 Task: Check the percentage active listings of office in the last 3 years.
Action: Mouse moved to (926, 216)
Screenshot: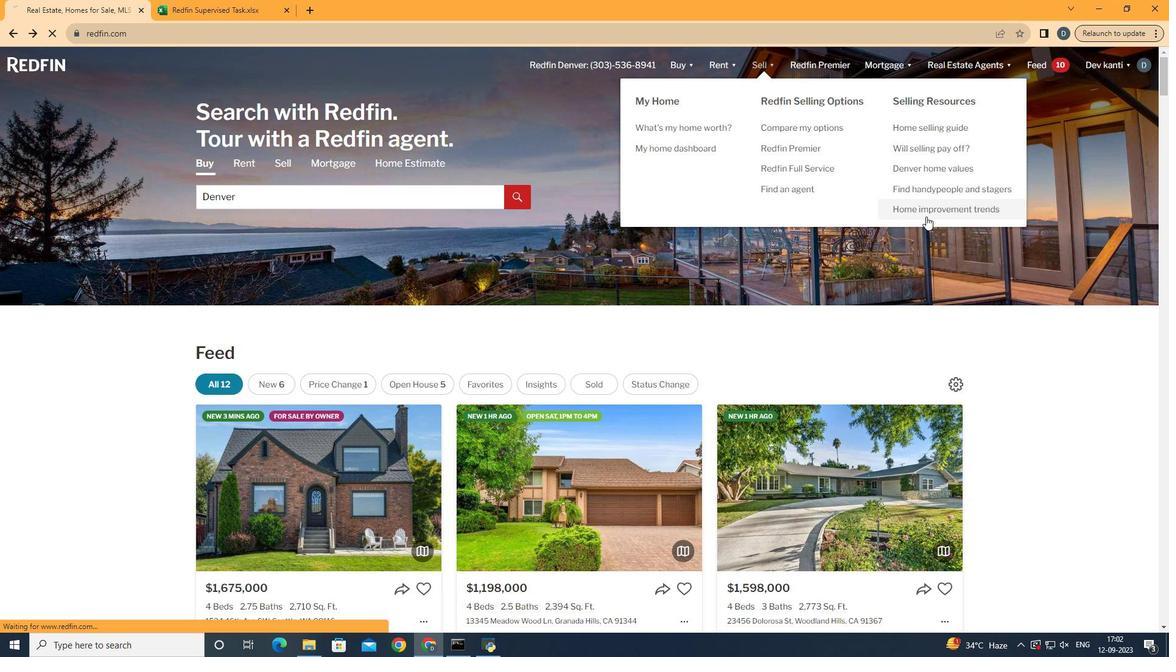 
Action: Mouse pressed left at (926, 216)
Screenshot: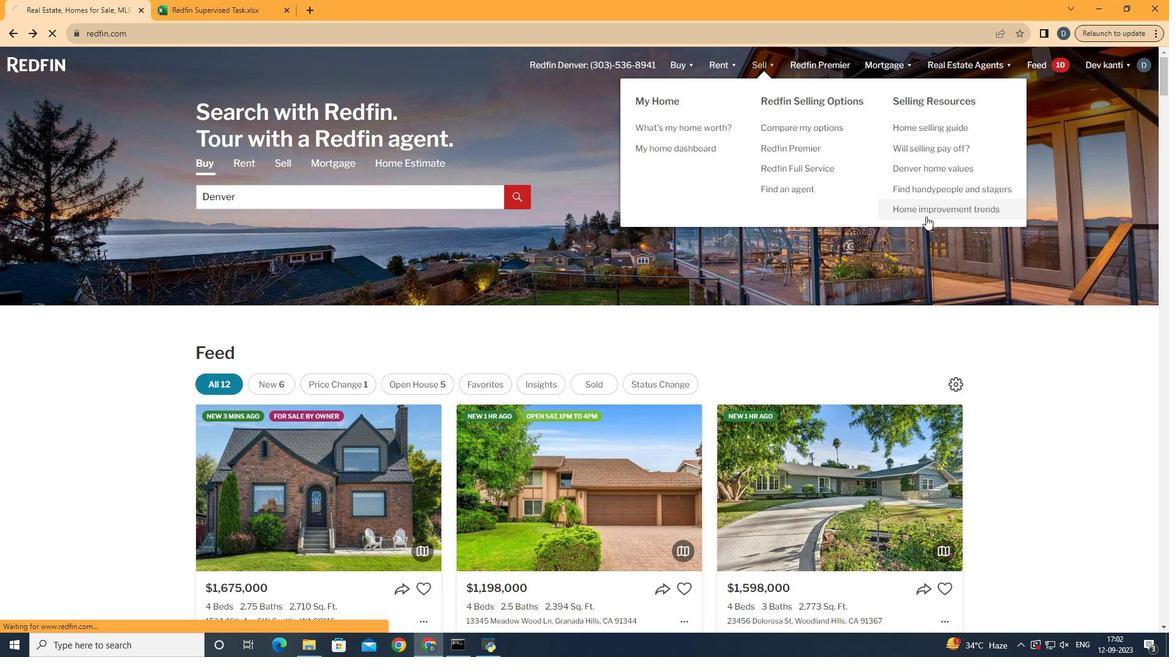
Action: Mouse moved to (297, 235)
Screenshot: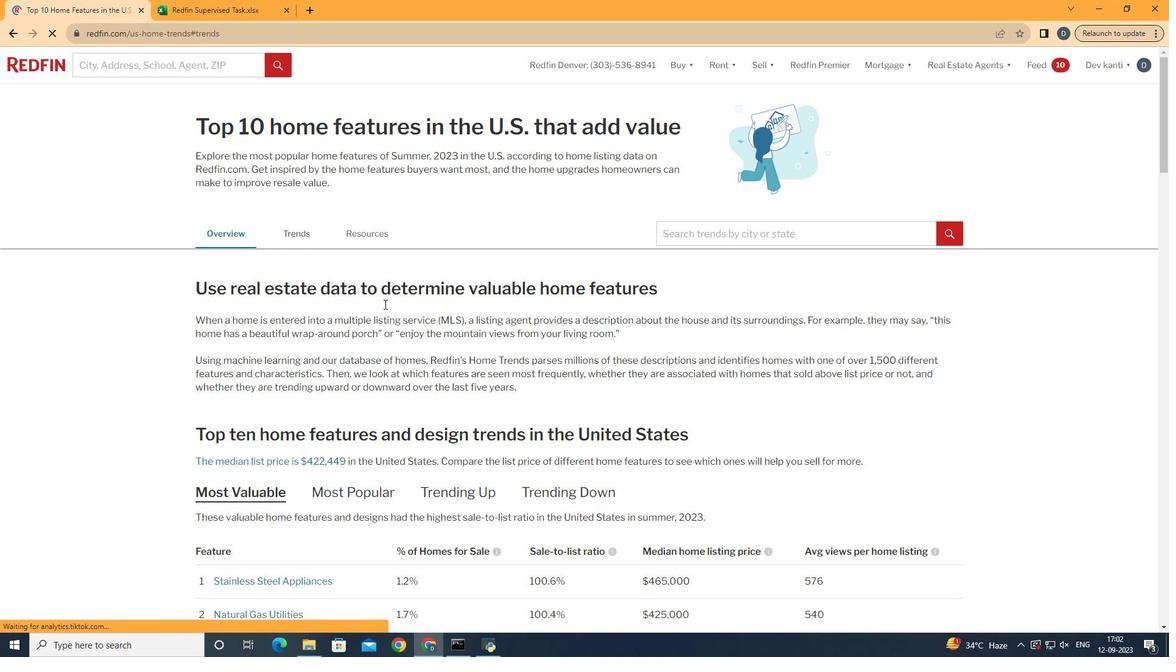 
Action: Mouse pressed left at (297, 235)
Screenshot: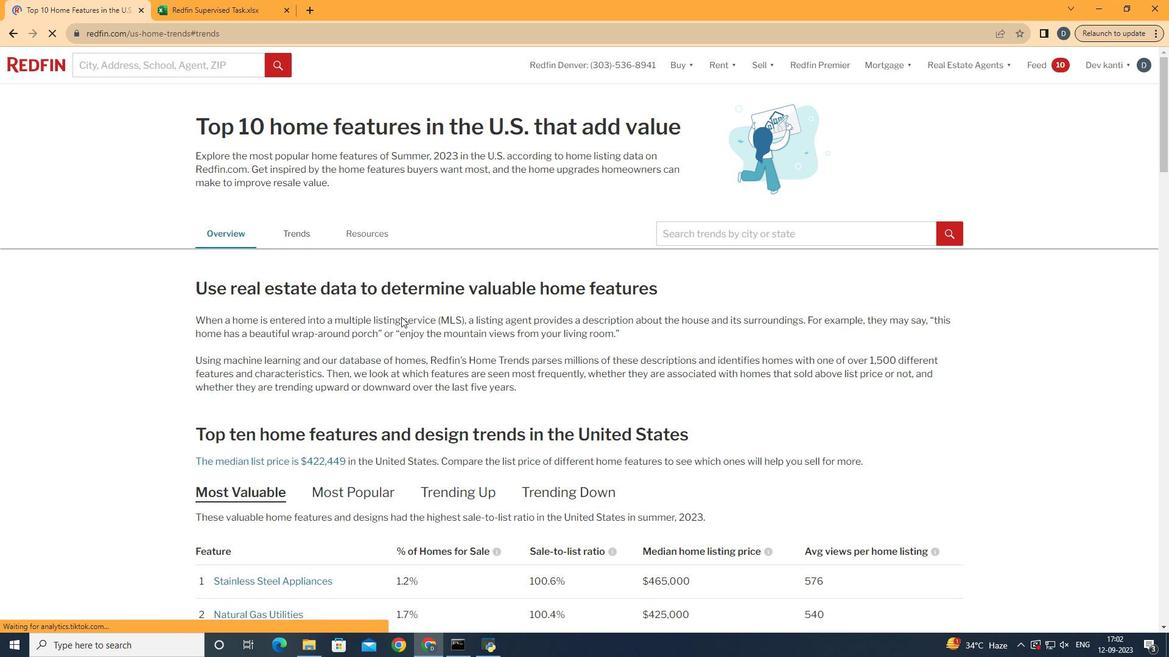 
Action: Mouse moved to (414, 324)
Screenshot: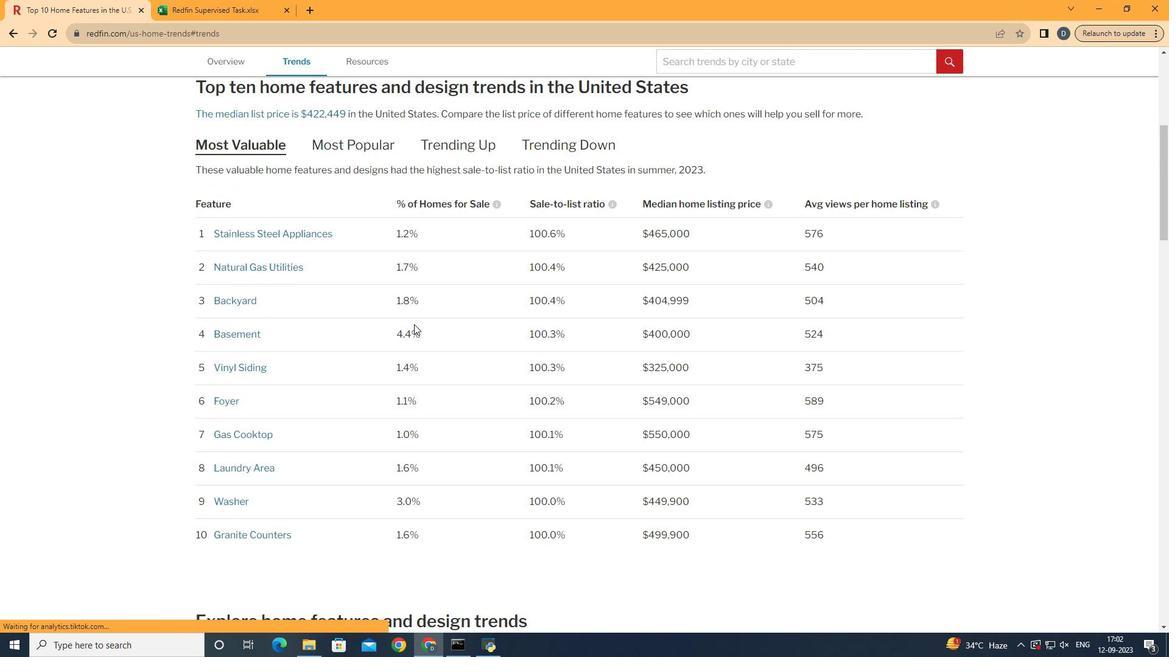 
Action: Mouse scrolled (414, 324) with delta (0, 0)
Screenshot: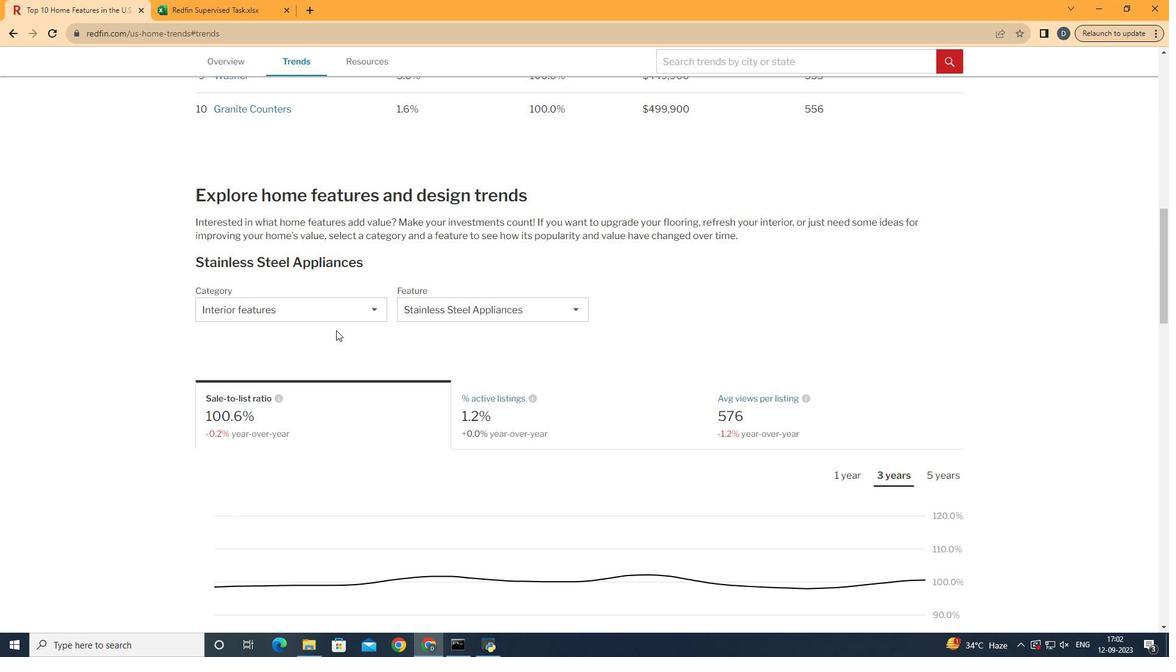
Action: Mouse scrolled (414, 324) with delta (0, 0)
Screenshot: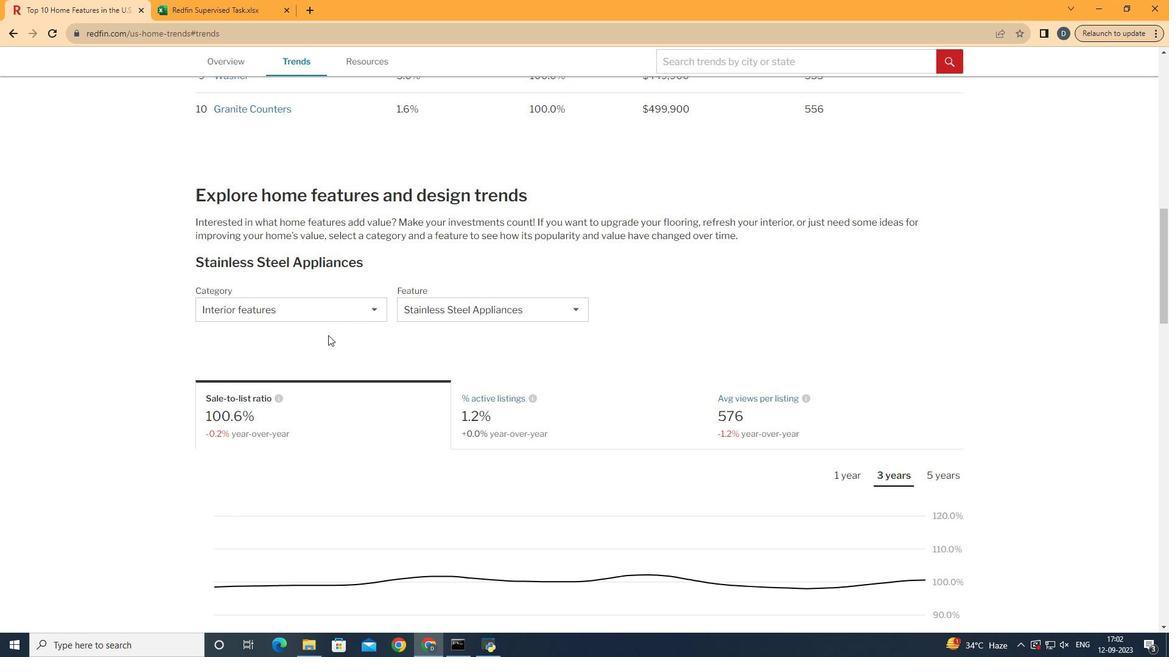 
Action: Mouse scrolled (414, 324) with delta (0, 0)
Screenshot: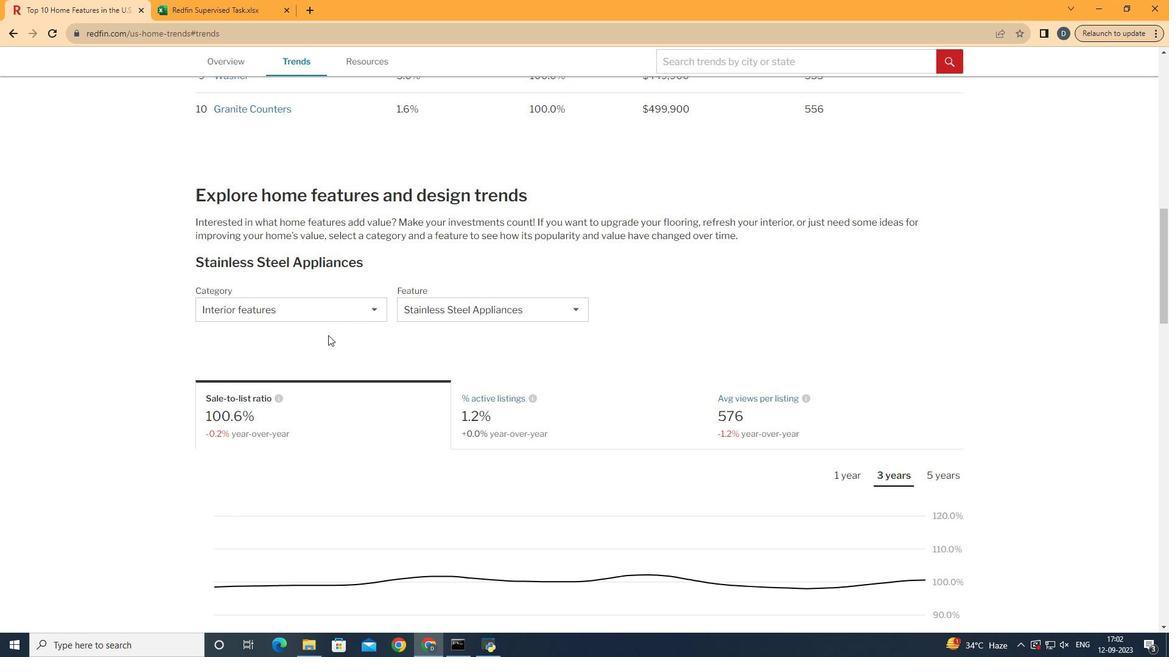 
Action: Mouse scrolled (414, 324) with delta (0, 0)
Screenshot: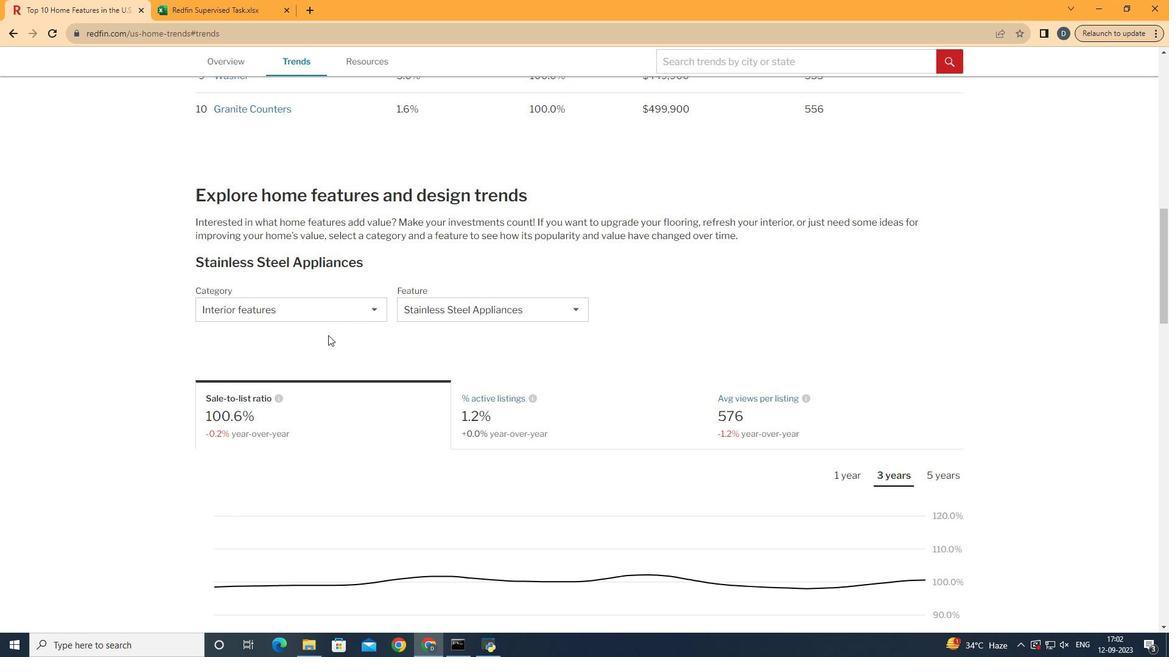 
Action: Mouse scrolled (414, 324) with delta (0, 0)
Screenshot: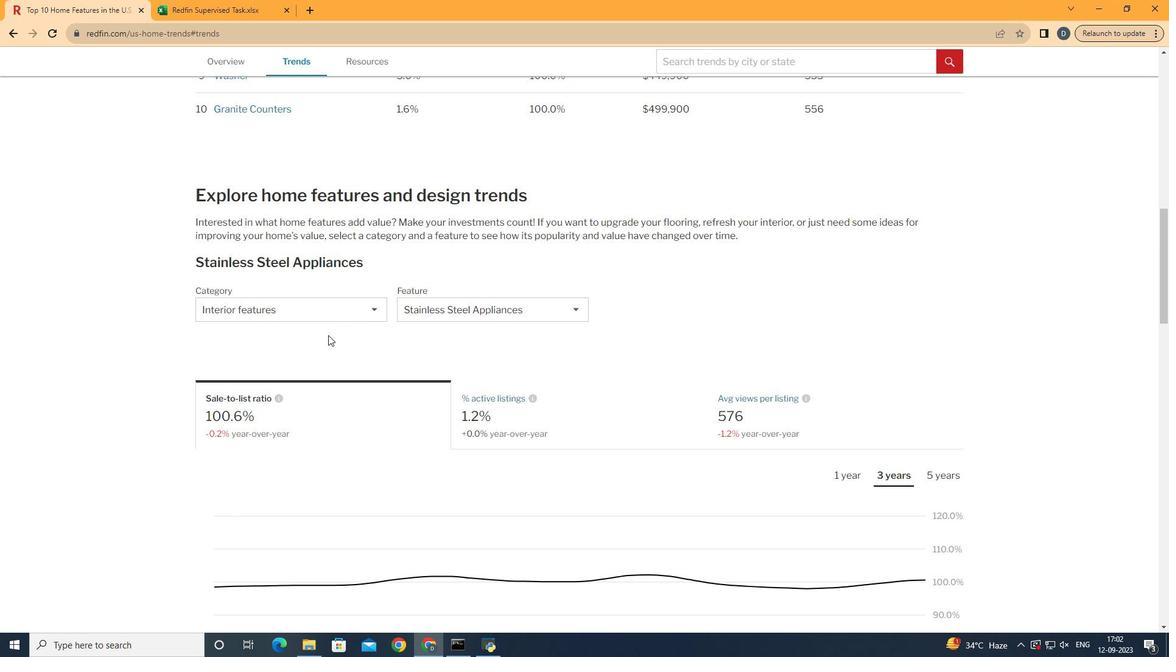 
Action: Mouse moved to (416, 324)
Screenshot: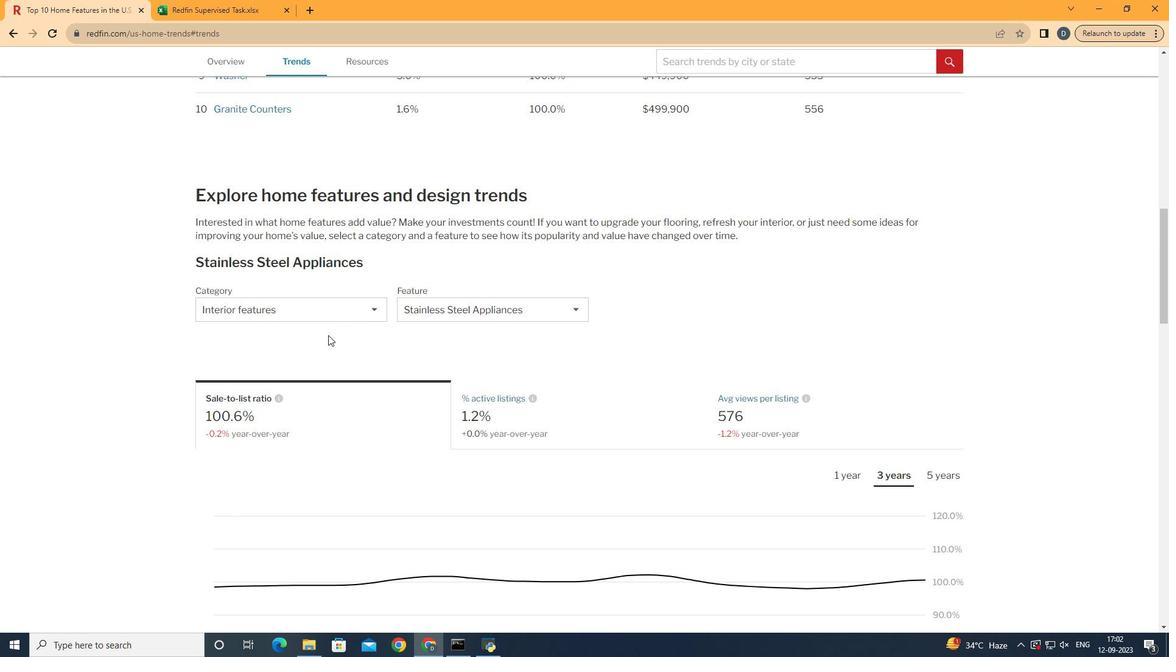 
Action: Mouse scrolled (416, 324) with delta (0, 0)
Screenshot: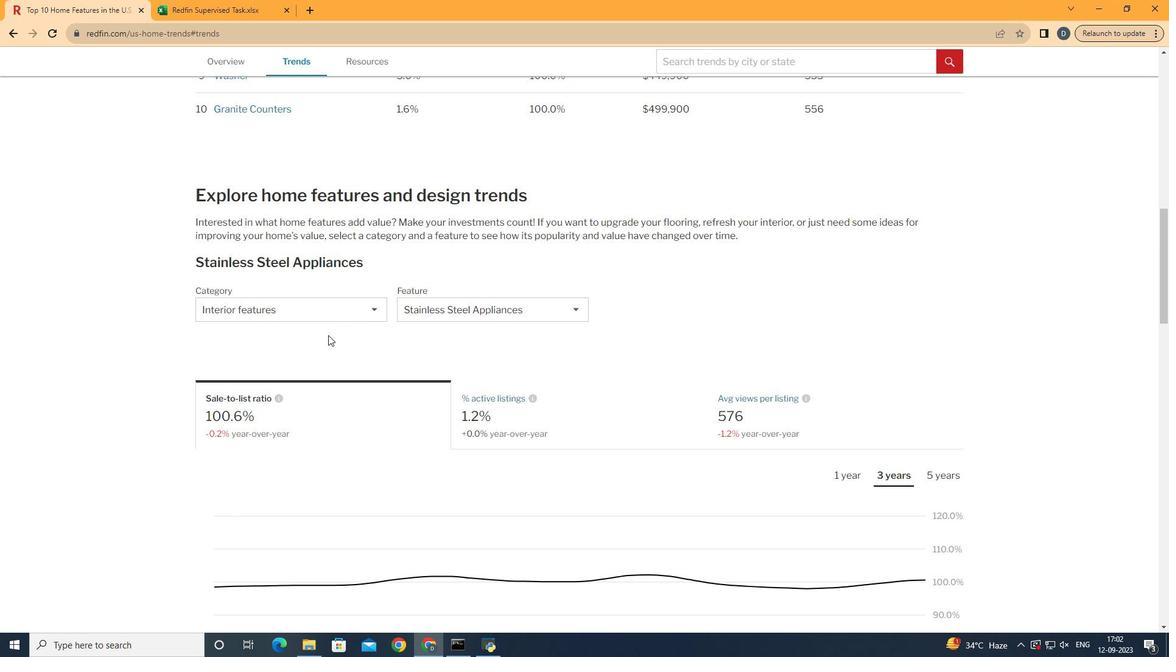
Action: Mouse moved to (422, 322)
Screenshot: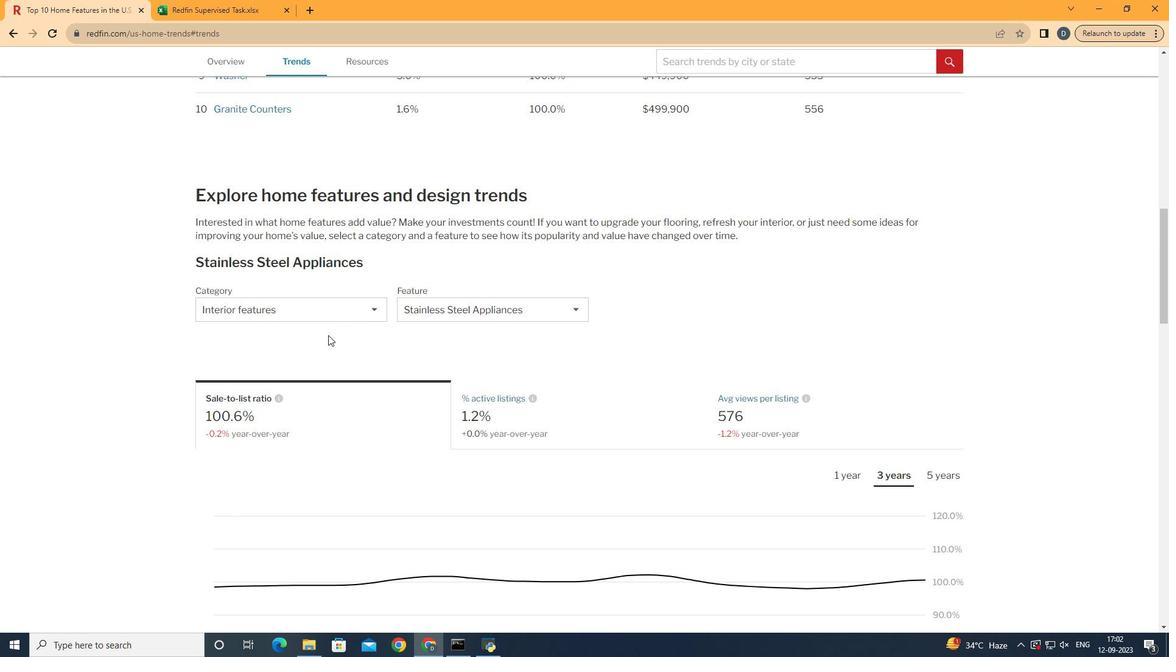 
Action: Mouse scrolled (422, 321) with delta (0, 0)
Screenshot: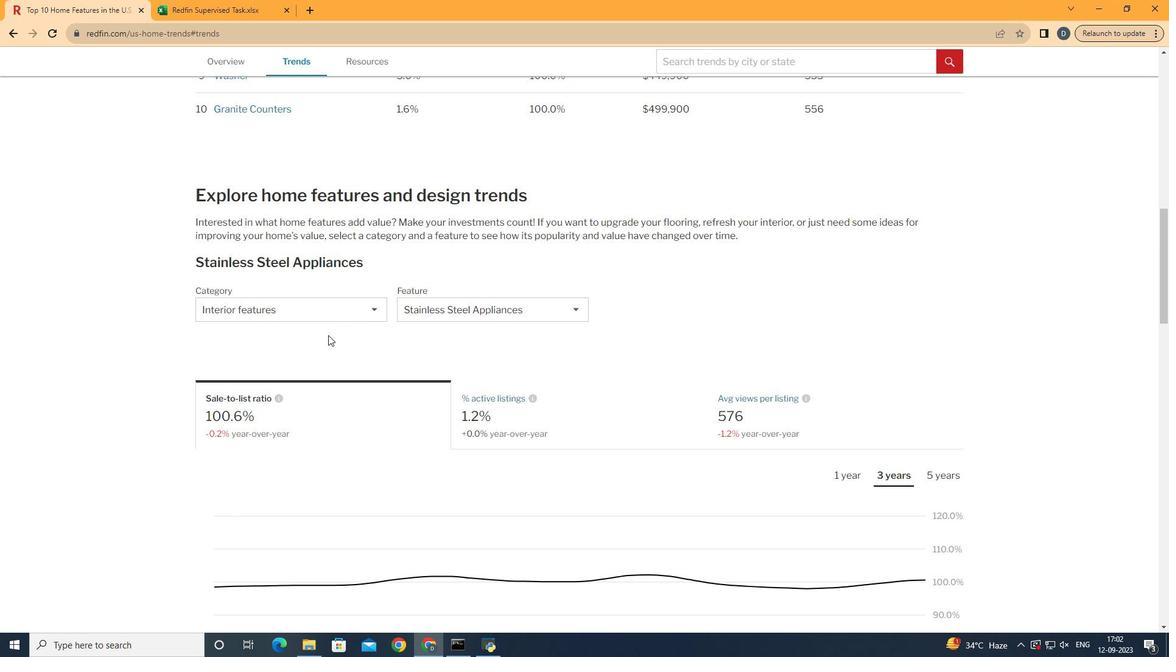 
Action: Mouse moved to (319, 308)
Screenshot: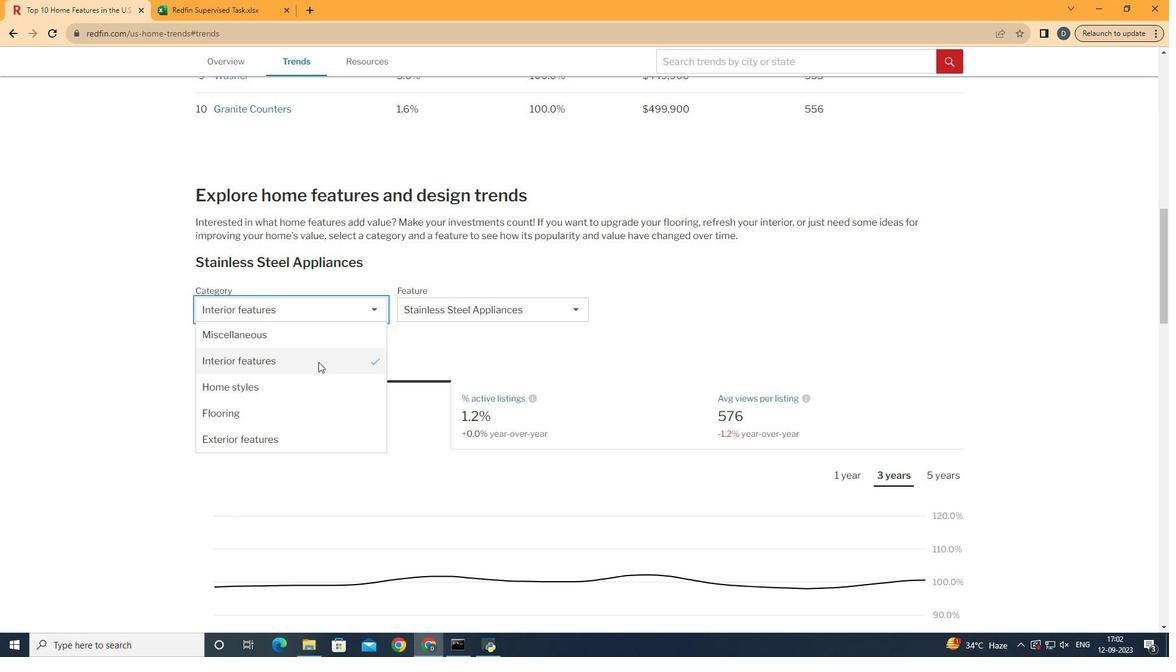 
Action: Mouse pressed left at (319, 308)
Screenshot: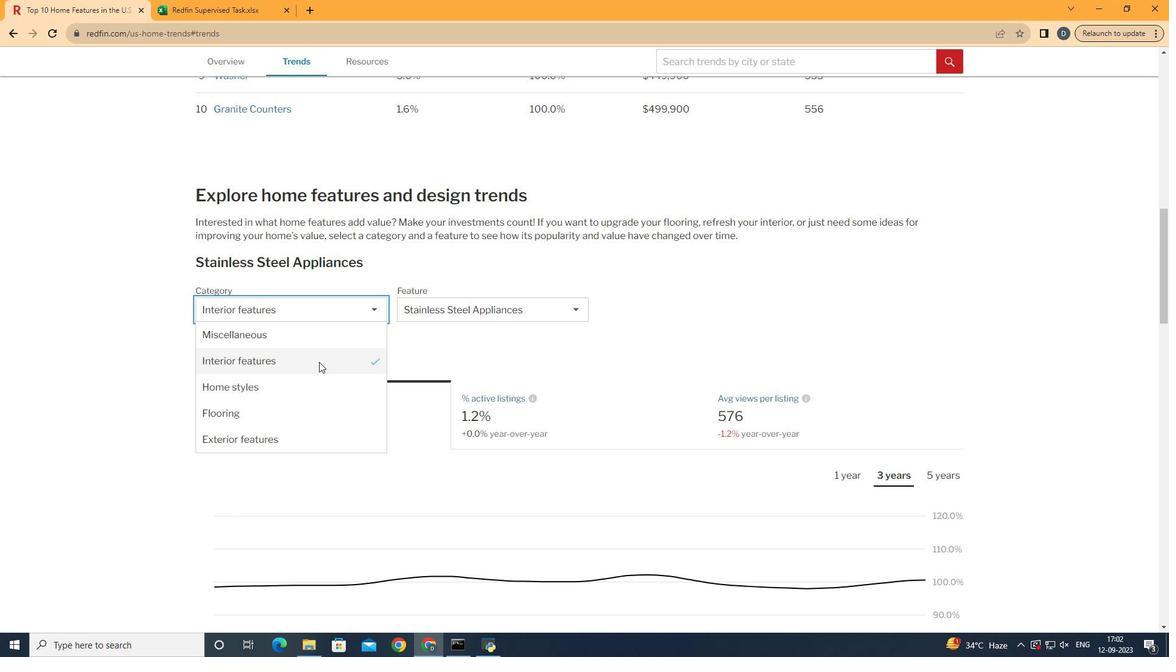 
Action: Mouse moved to (319, 362)
Screenshot: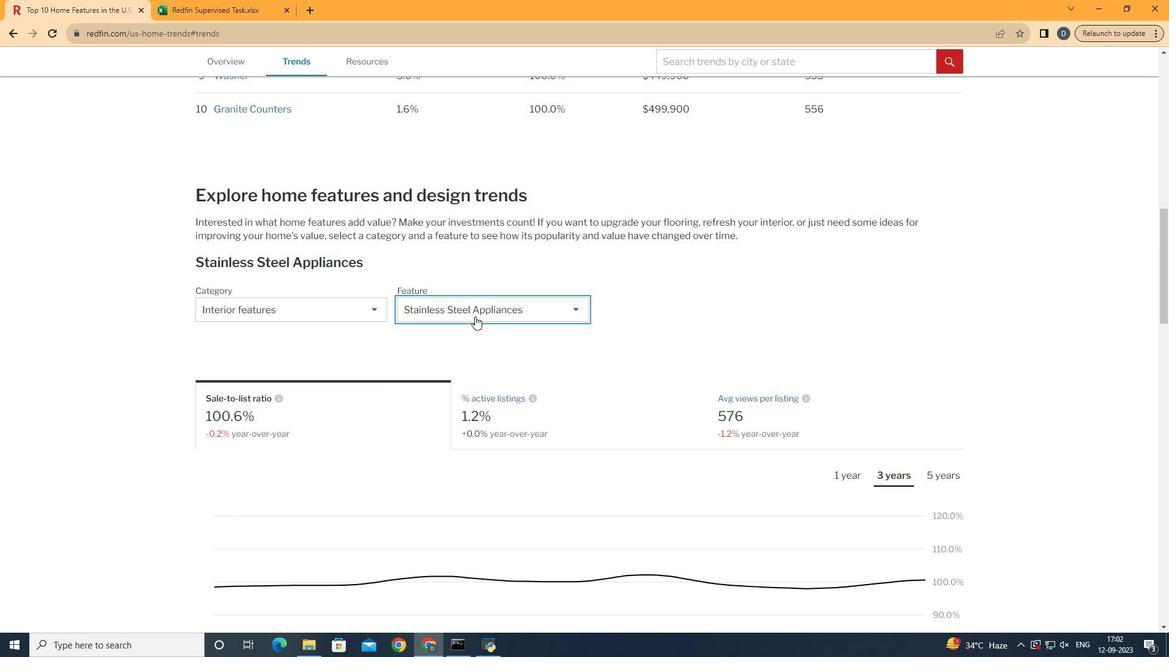 
Action: Mouse pressed left at (319, 362)
Screenshot: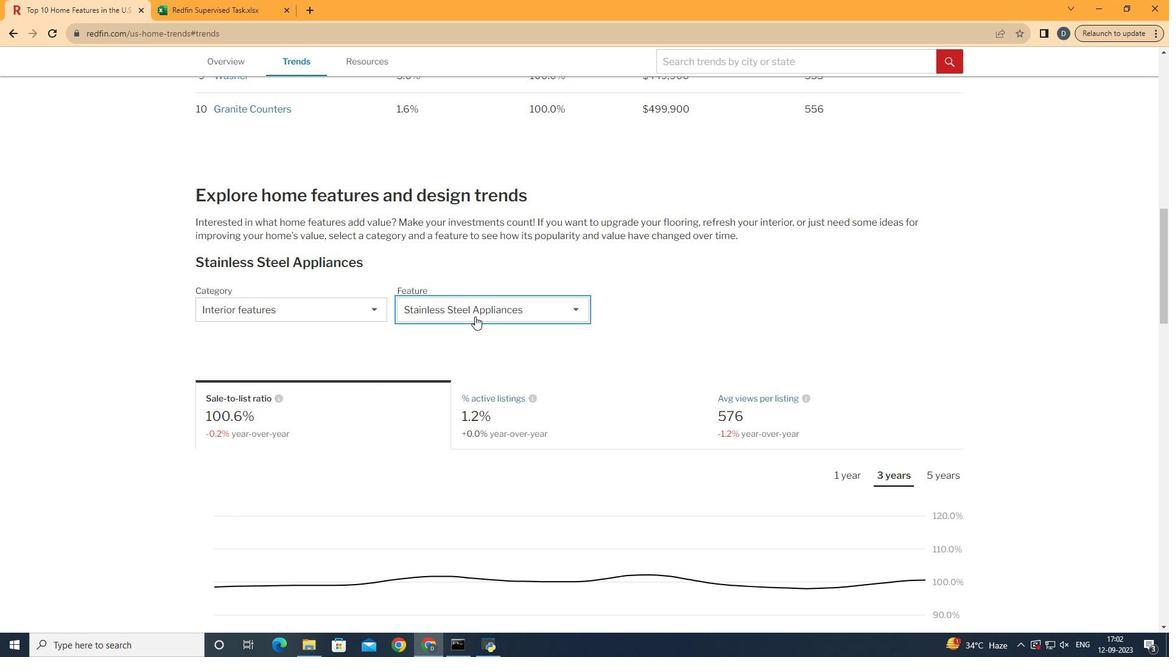 
Action: Mouse moved to (475, 316)
Screenshot: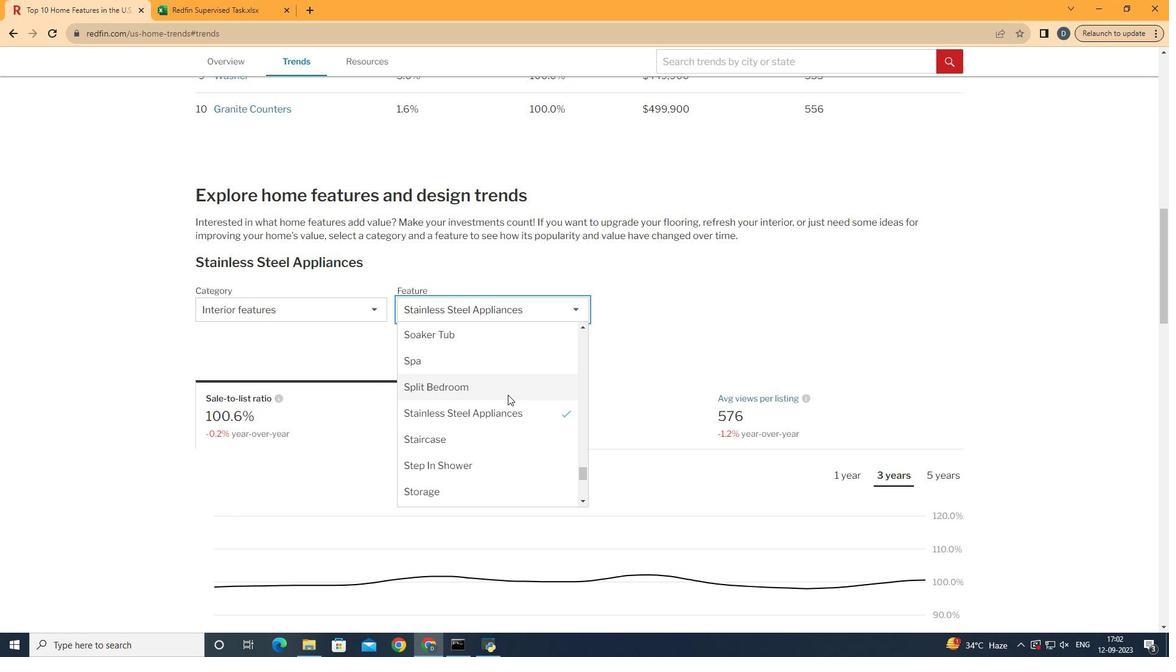 
Action: Mouse pressed left at (475, 316)
Screenshot: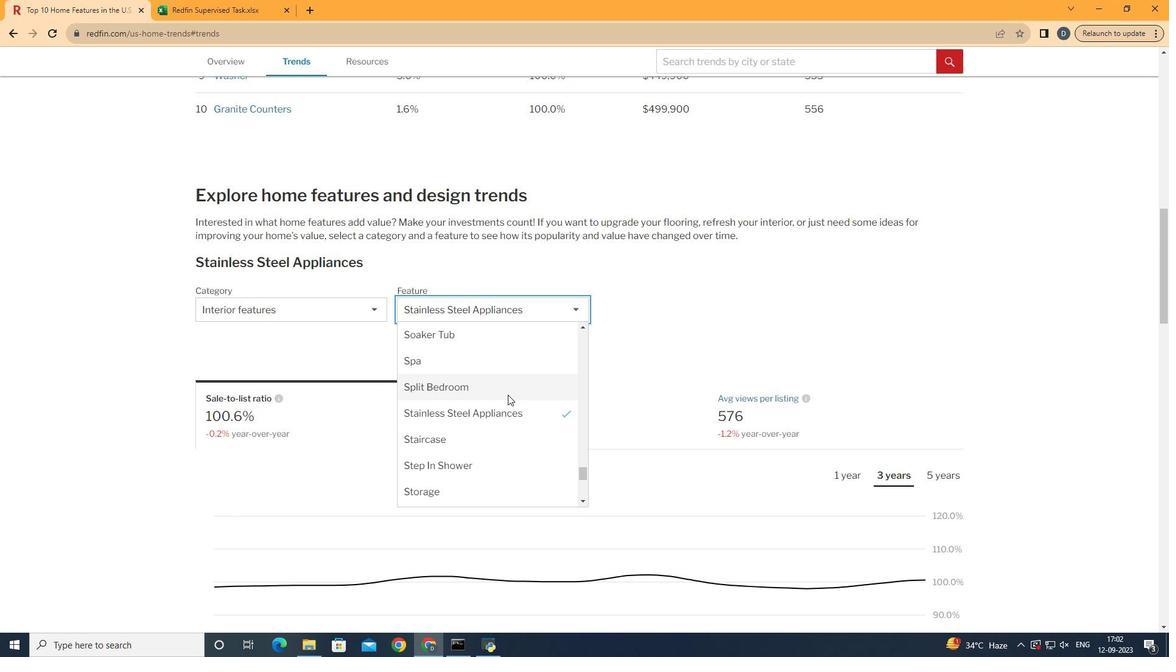 
Action: Mouse moved to (507, 395)
Screenshot: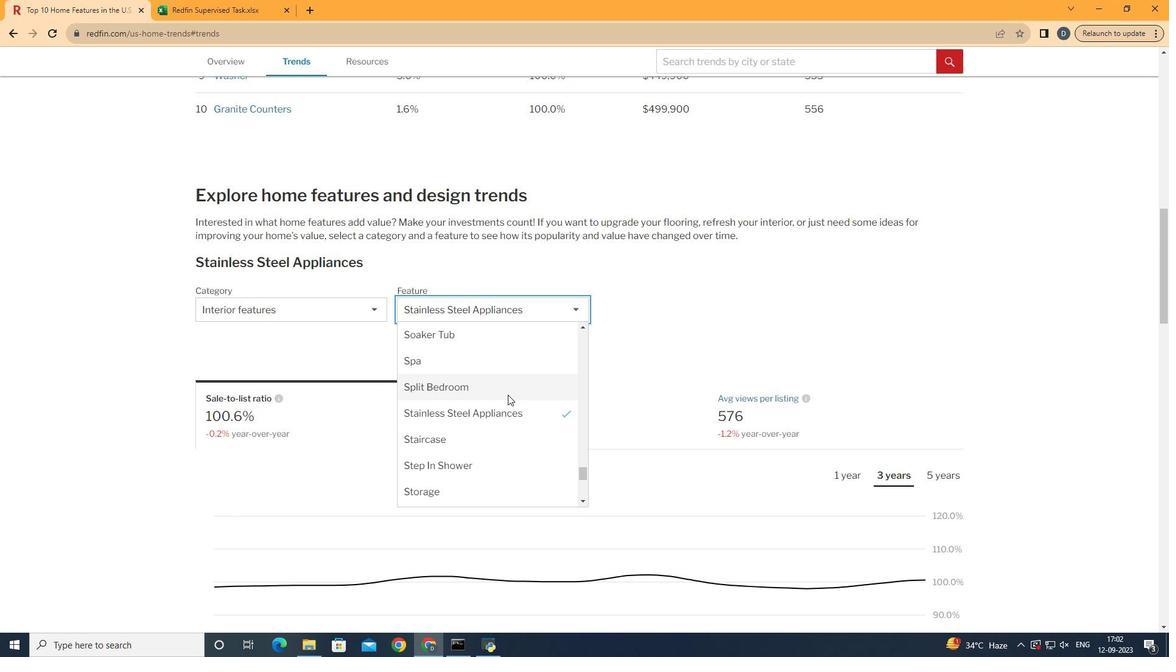 
Action: Mouse scrolled (507, 395) with delta (0, 0)
Screenshot: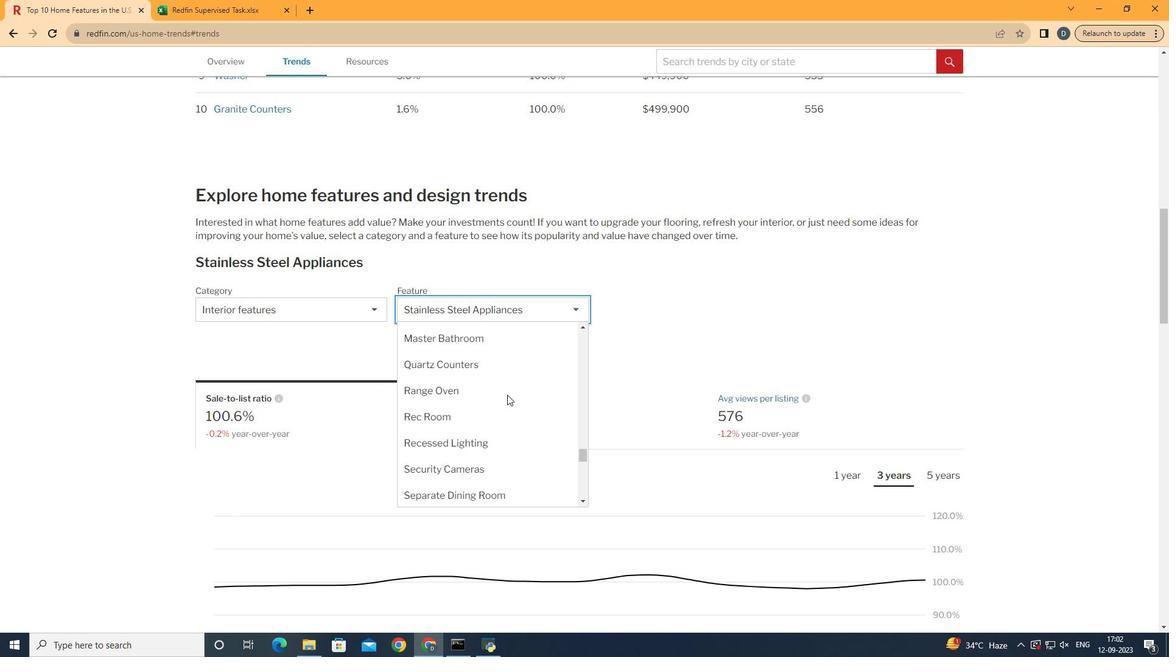 
Action: Mouse scrolled (507, 395) with delta (0, 0)
Screenshot: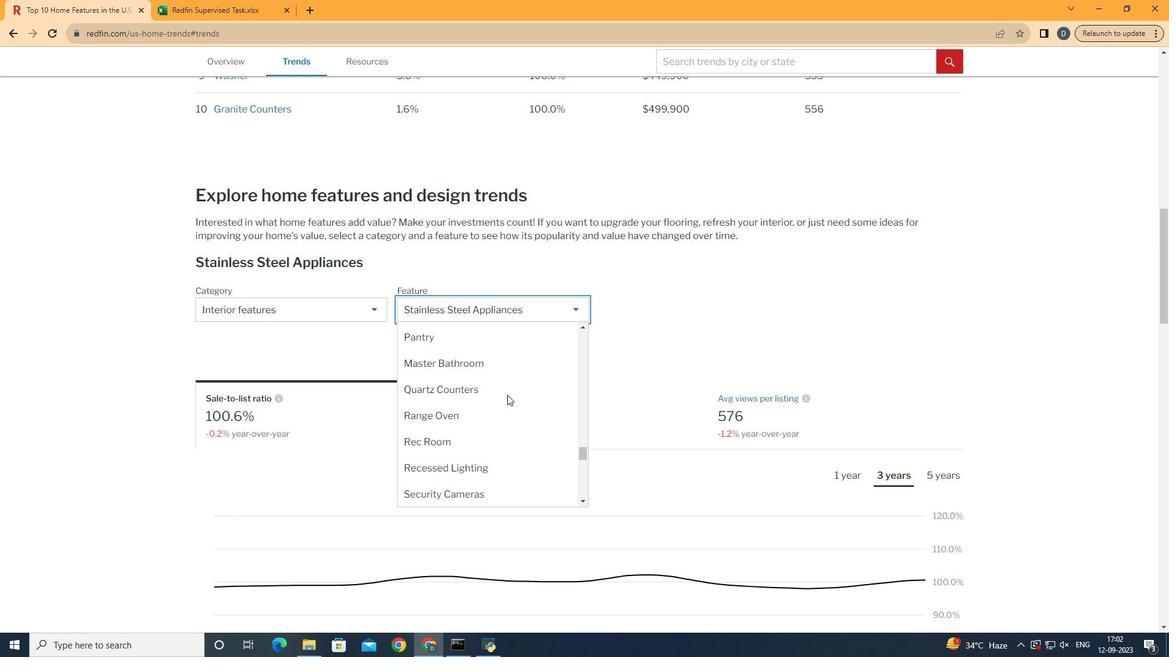 
Action: Mouse moved to (507, 395)
Screenshot: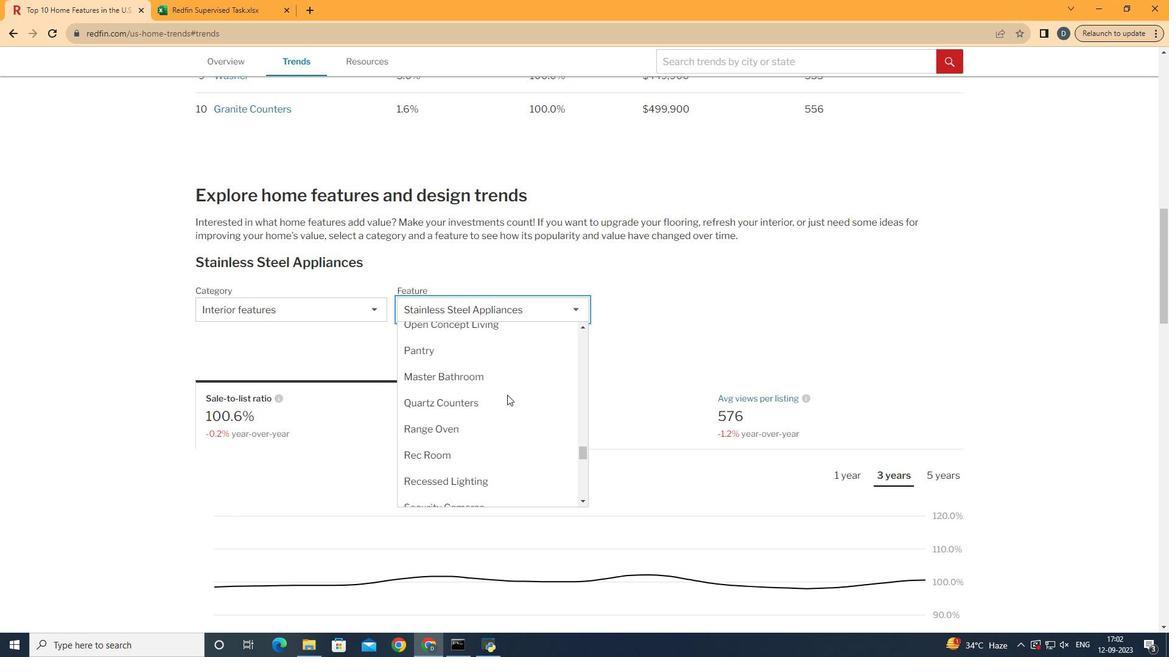 
Action: Mouse scrolled (507, 395) with delta (0, 0)
Screenshot: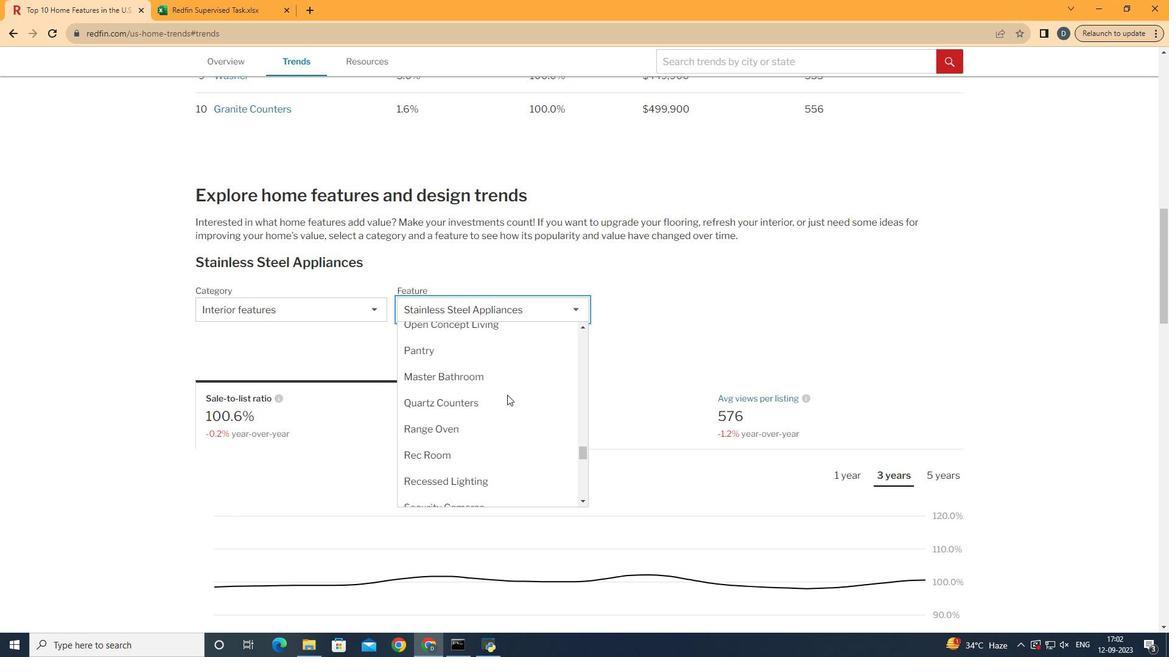 
Action: Mouse moved to (507, 395)
Screenshot: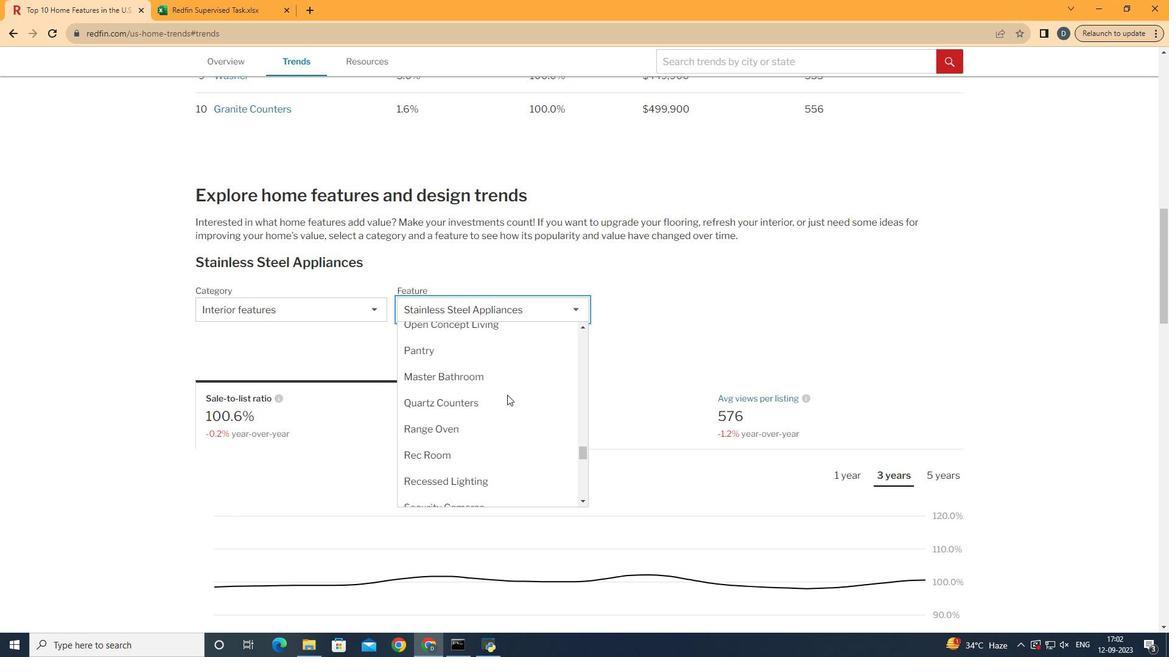 
Action: Mouse scrolled (507, 395) with delta (0, 0)
Screenshot: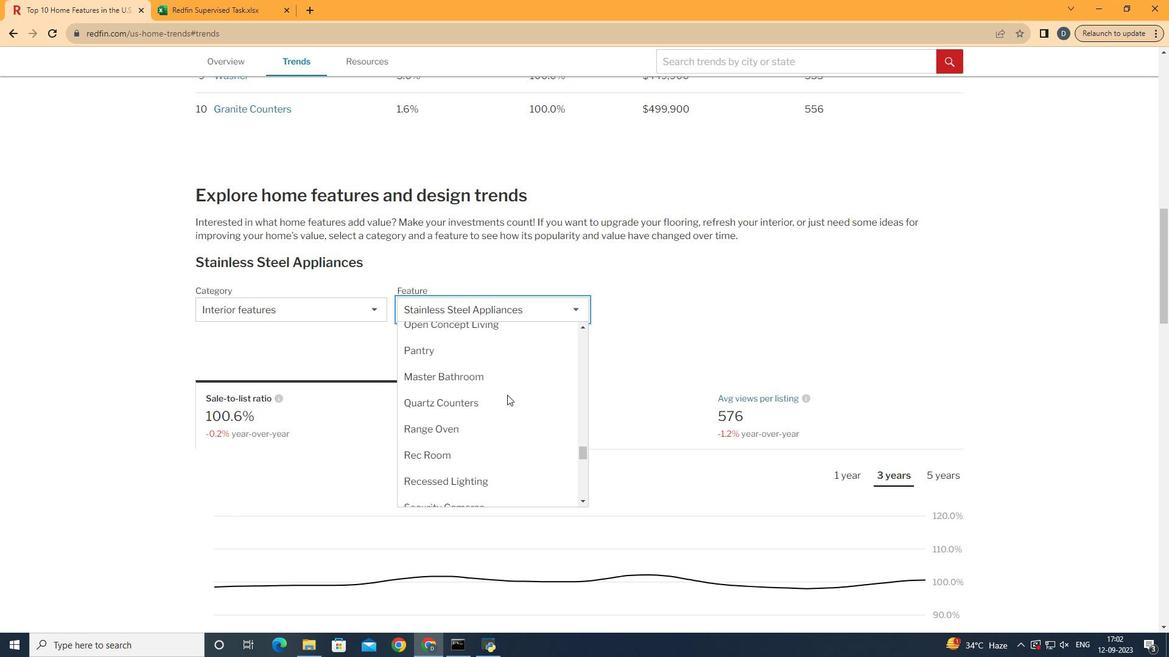 
Action: Mouse scrolled (507, 395) with delta (0, 0)
Screenshot: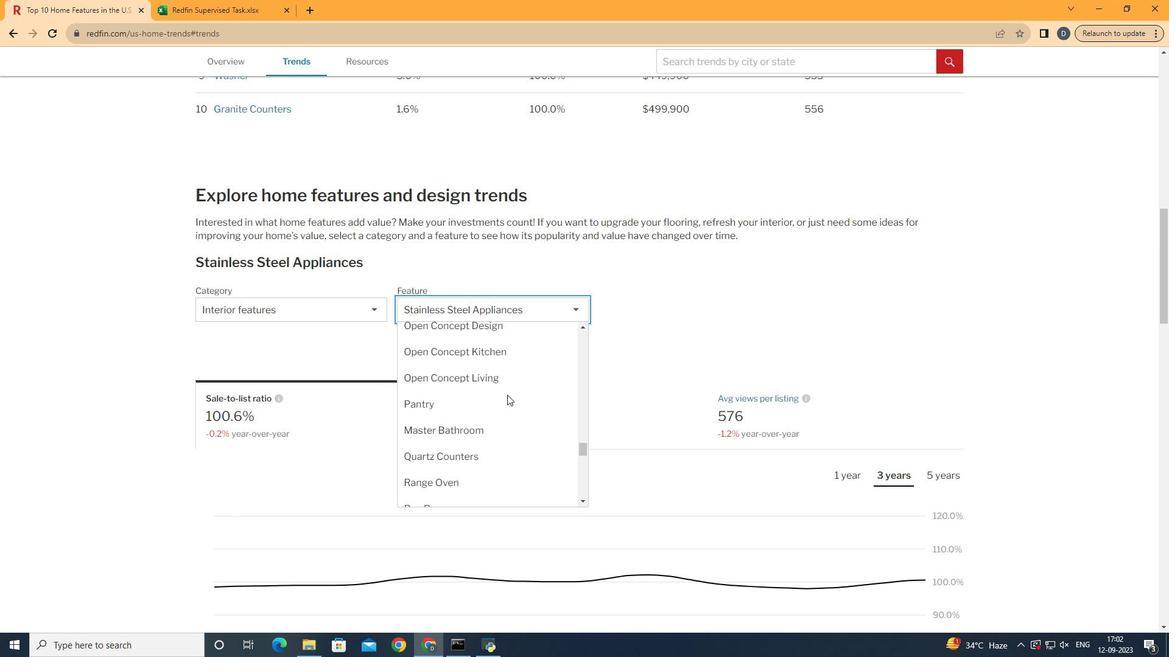 
Action: Mouse scrolled (507, 395) with delta (0, 0)
Screenshot: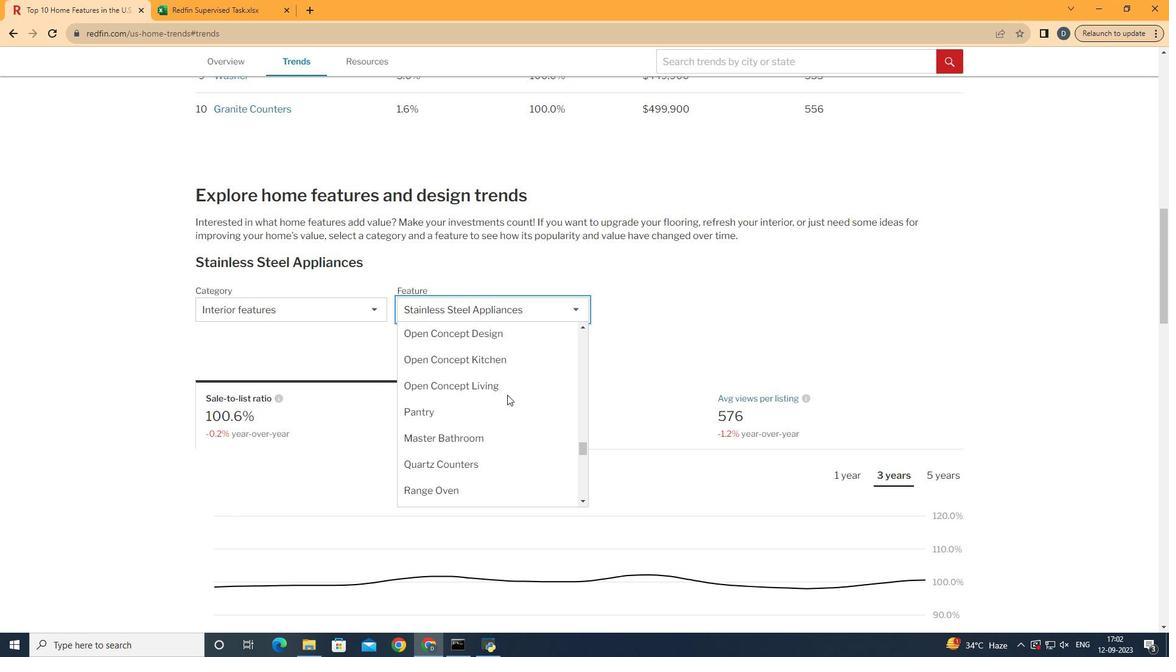 
Action: Mouse scrolled (507, 395) with delta (0, 0)
Screenshot: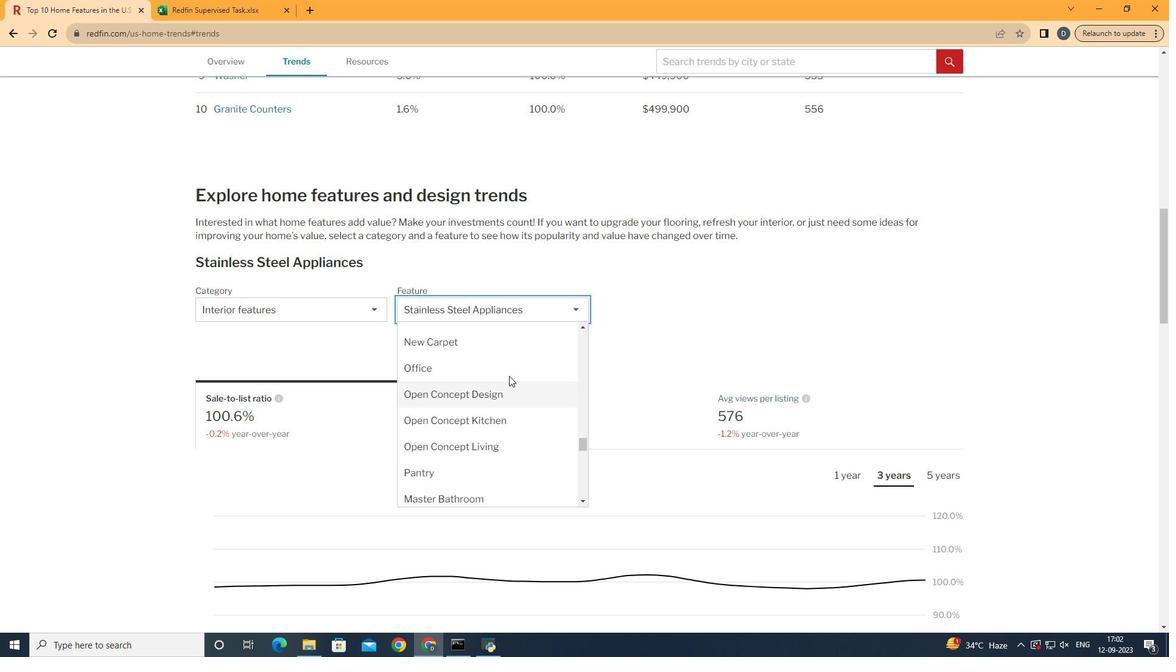 
Action: Mouse moved to (508, 372)
Screenshot: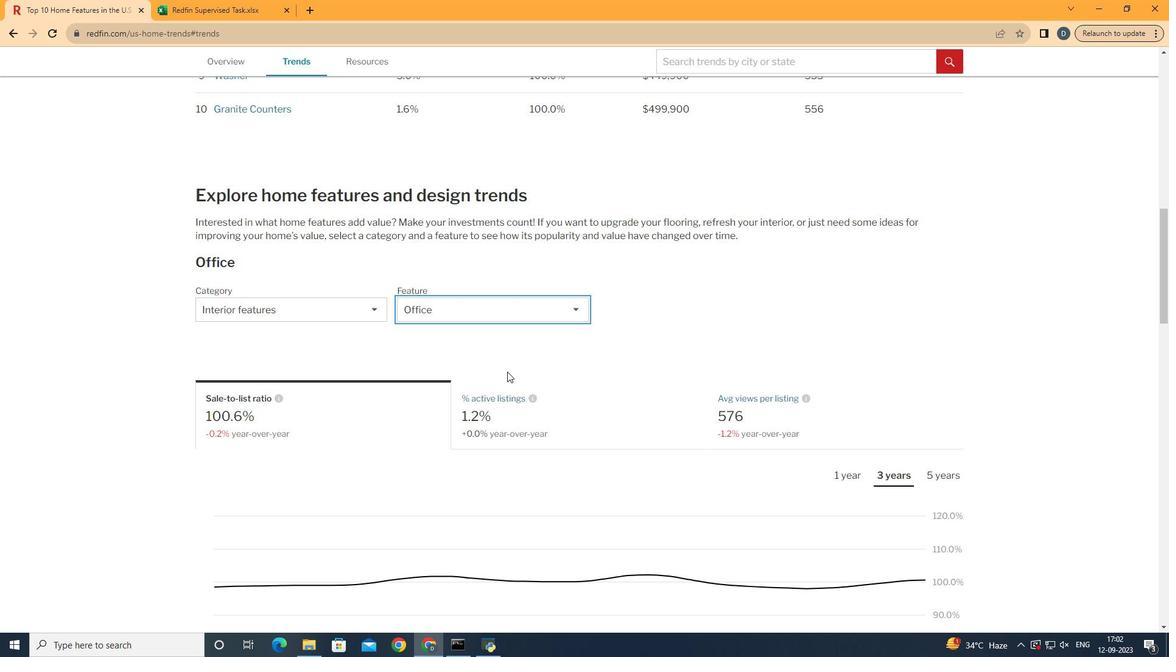 
Action: Mouse pressed left at (508, 372)
Screenshot: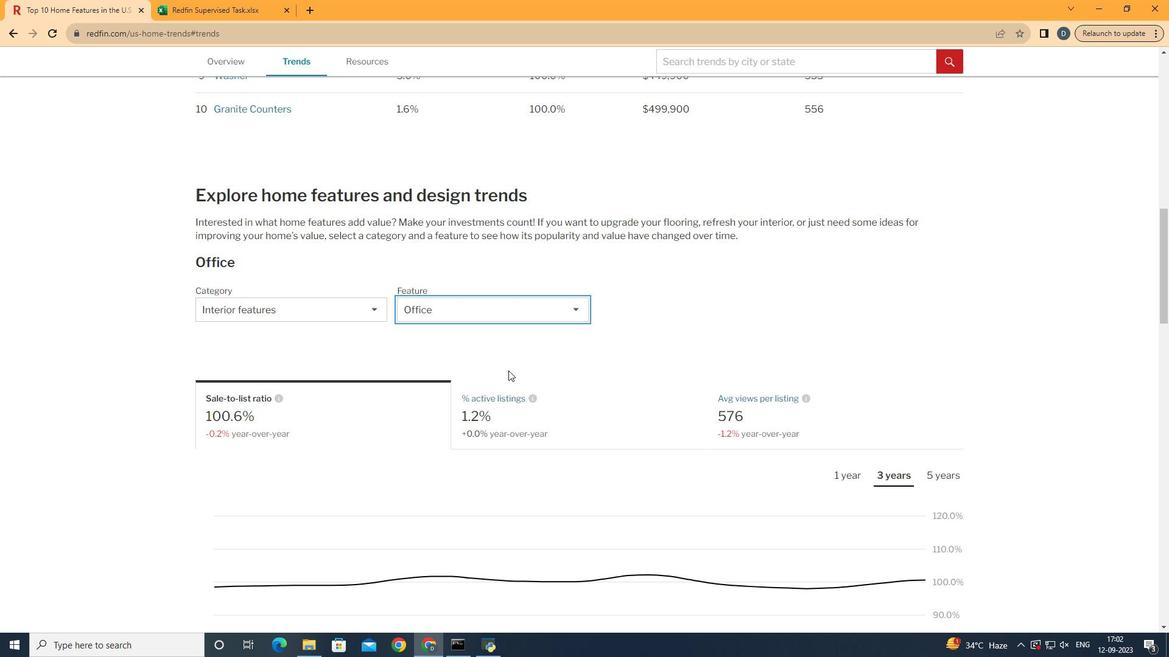 
Action: Mouse moved to (646, 315)
Screenshot: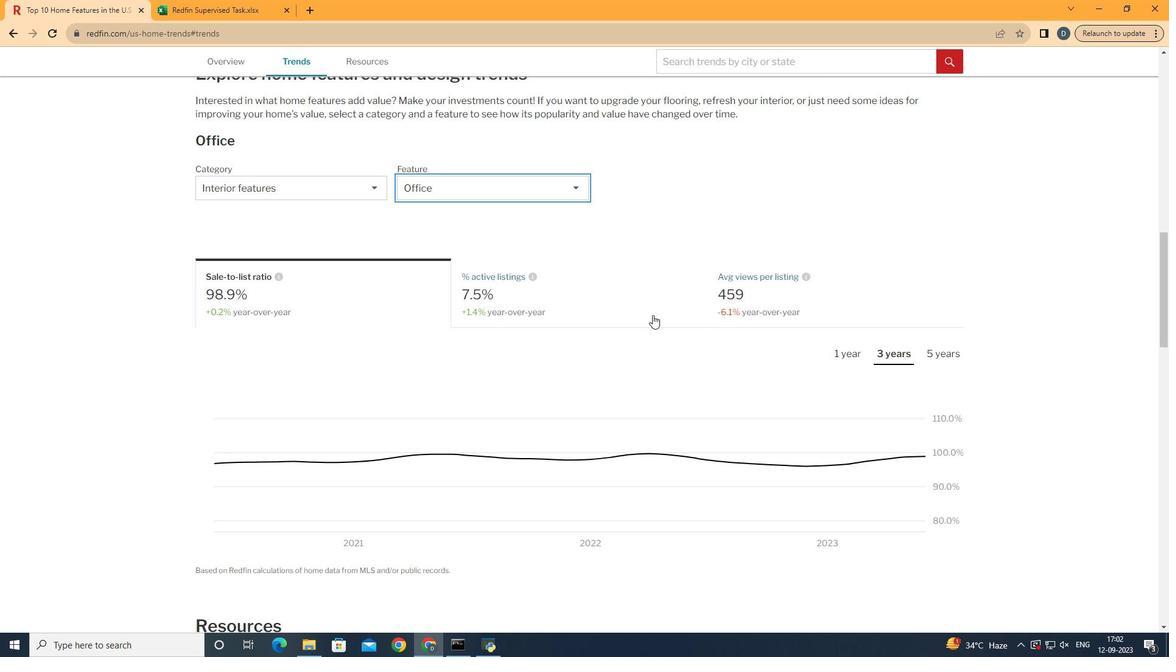 
Action: Mouse scrolled (646, 314) with delta (0, 0)
Screenshot: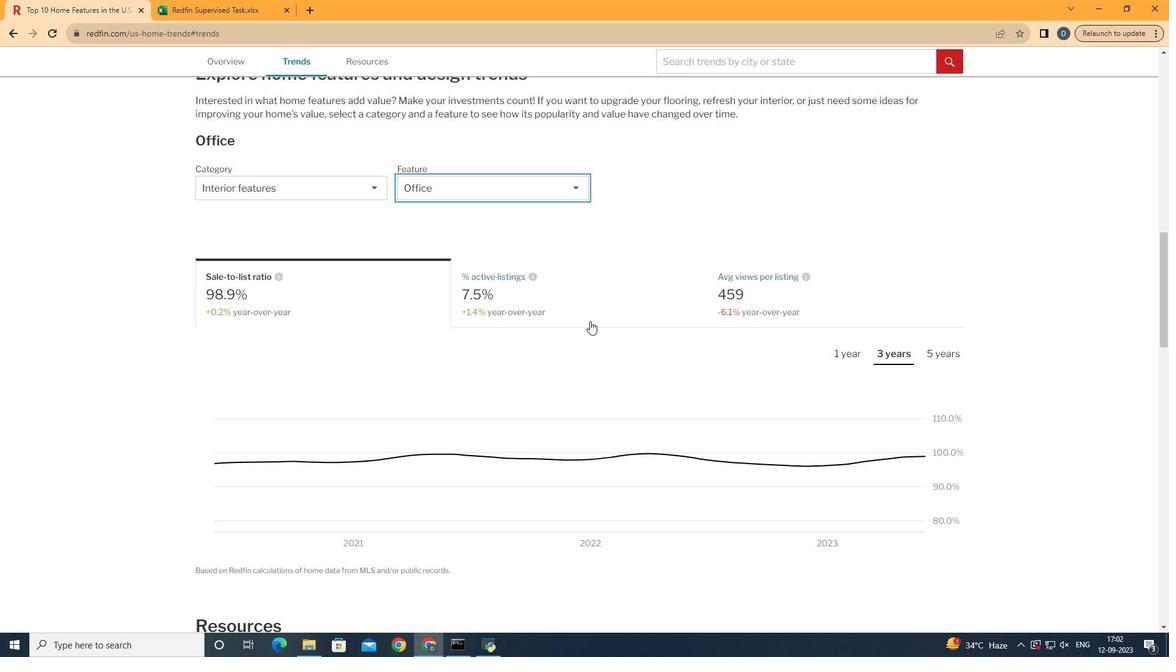 
Action: Mouse scrolled (646, 314) with delta (0, 0)
Screenshot: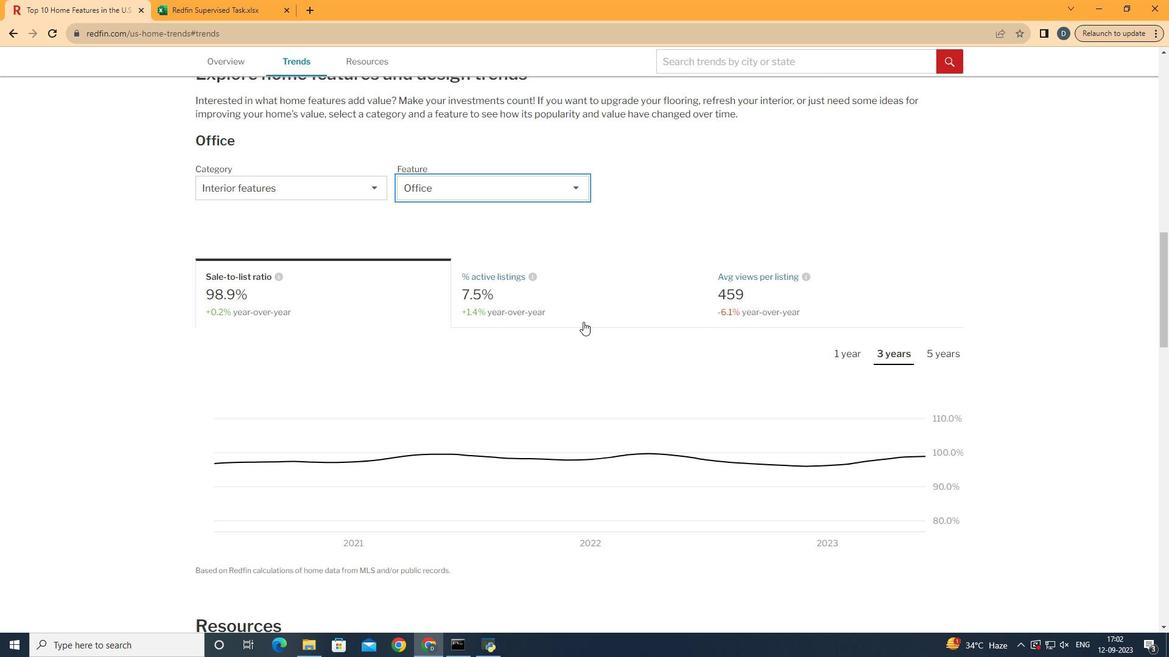 
Action: Mouse moved to (535, 306)
Screenshot: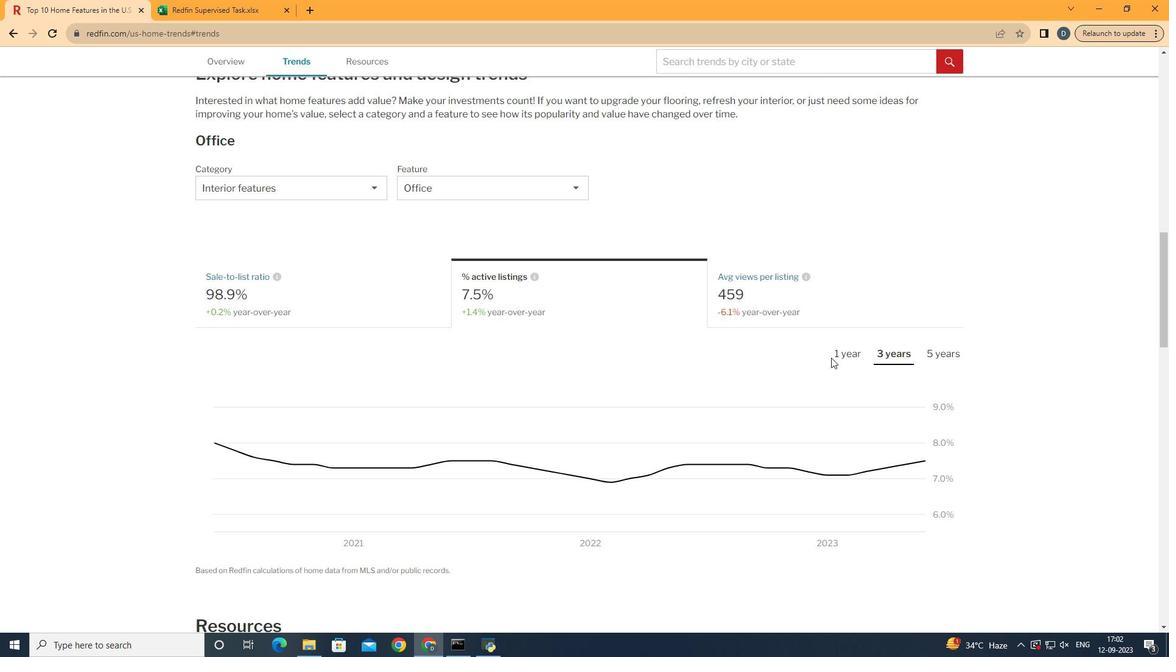 
Action: Mouse pressed left at (535, 306)
Screenshot: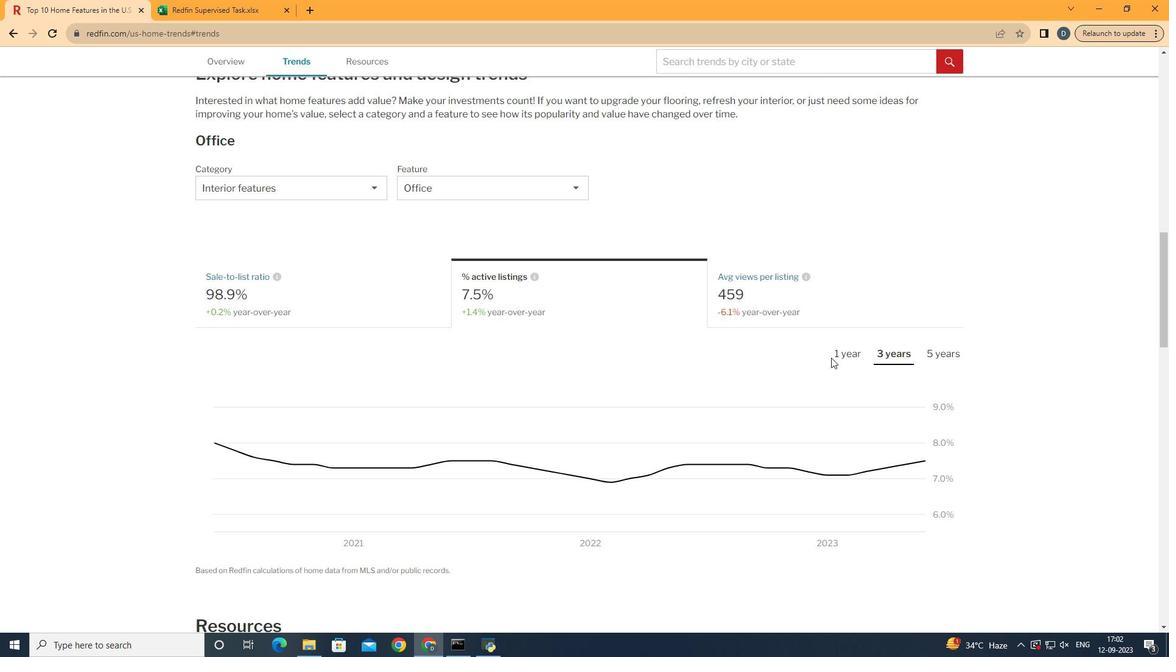 
Action: Mouse moved to (897, 362)
Screenshot: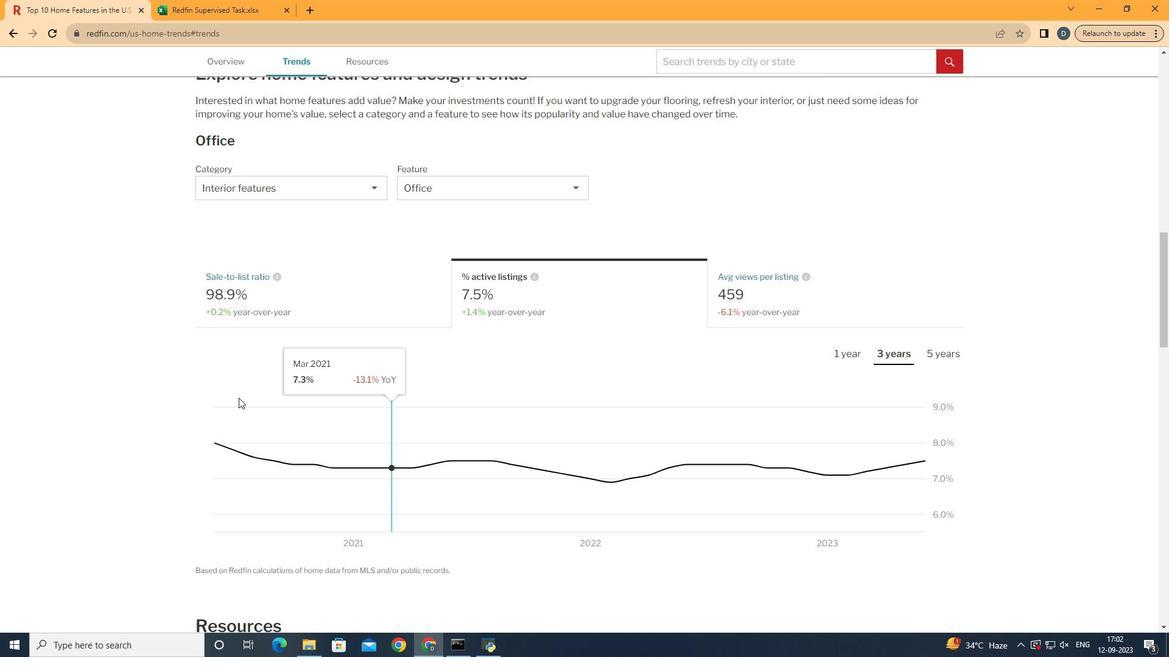 
Action: Mouse pressed left at (897, 362)
Screenshot: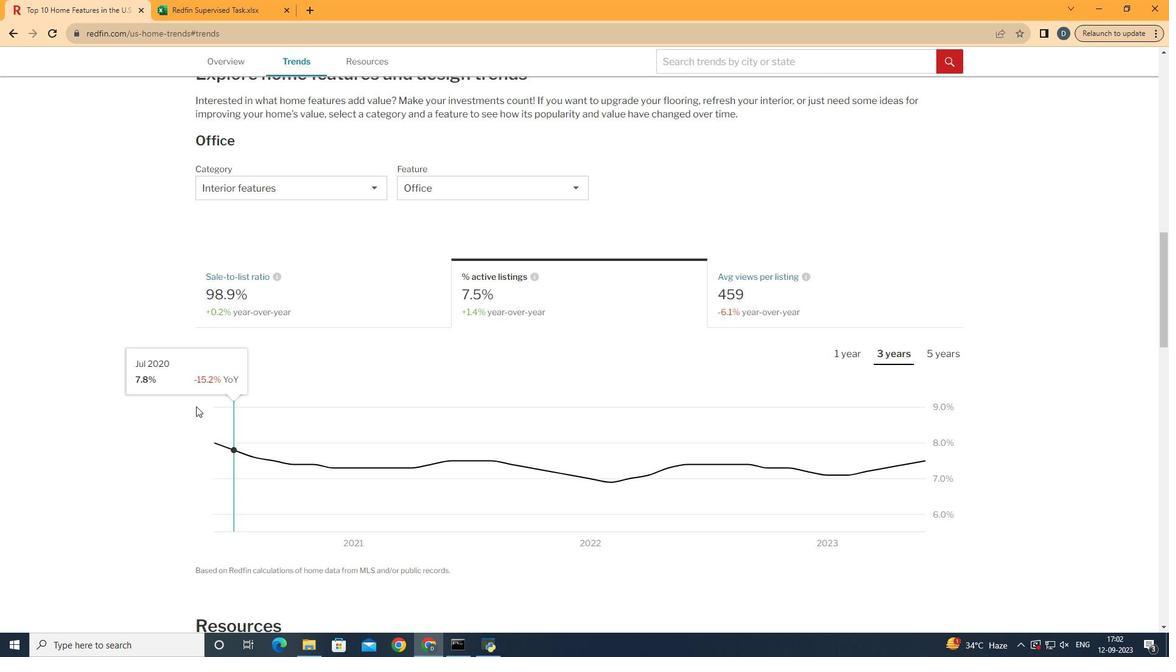
Action: Mouse moved to (930, 453)
Screenshot: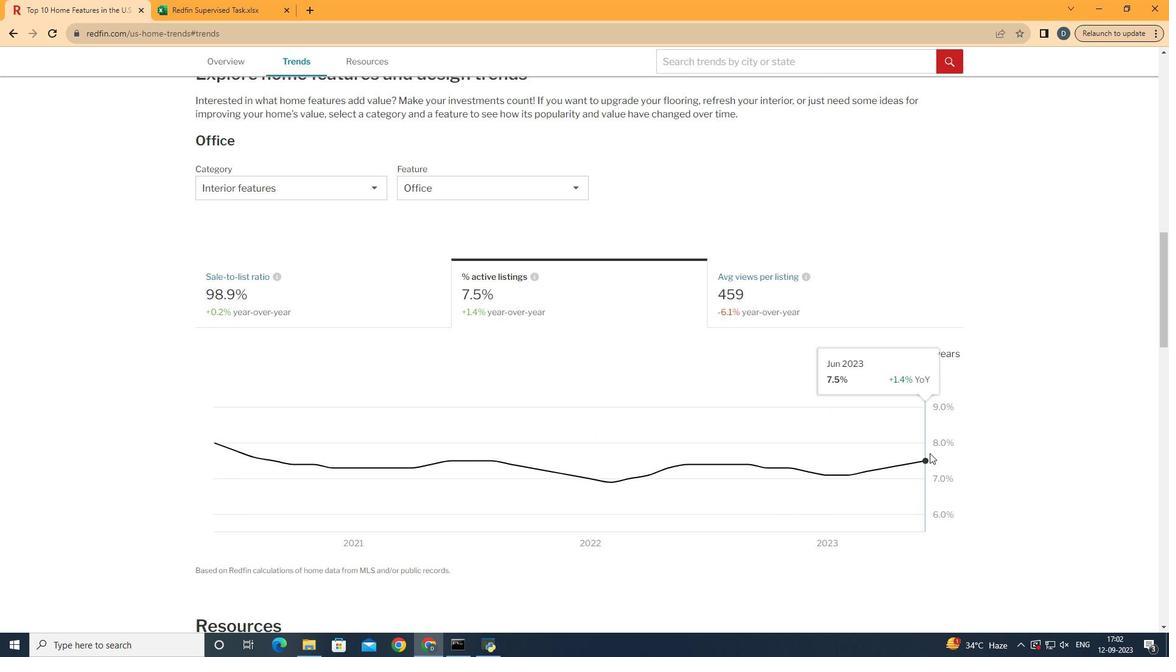
